 Task: Edit the buffer time to 30 minutes after the event.
Action: Mouse moved to (449, 263)
Screenshot: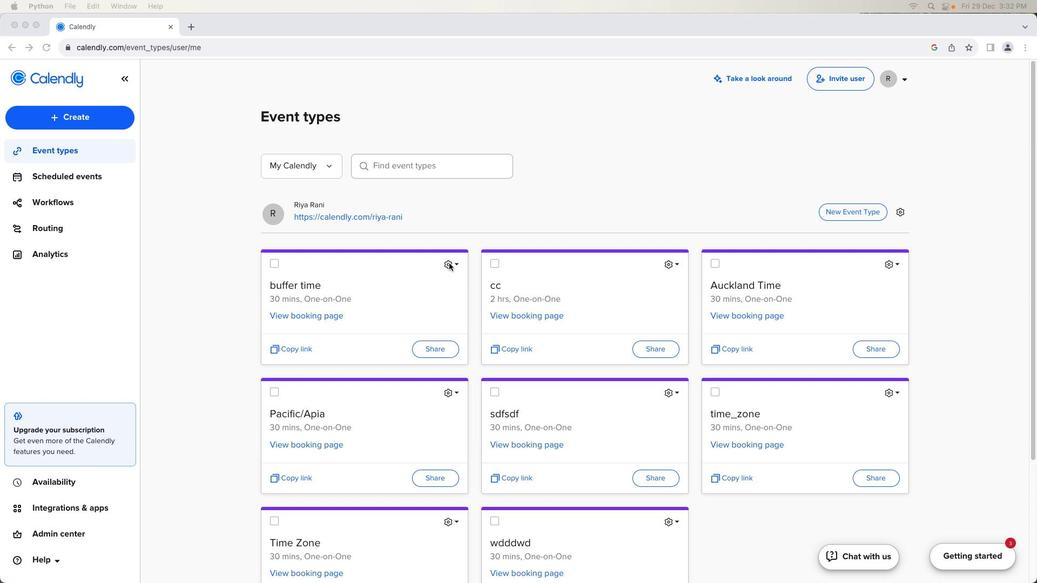 
Action: Mouse pressed left at (449, 263)
Screenshot: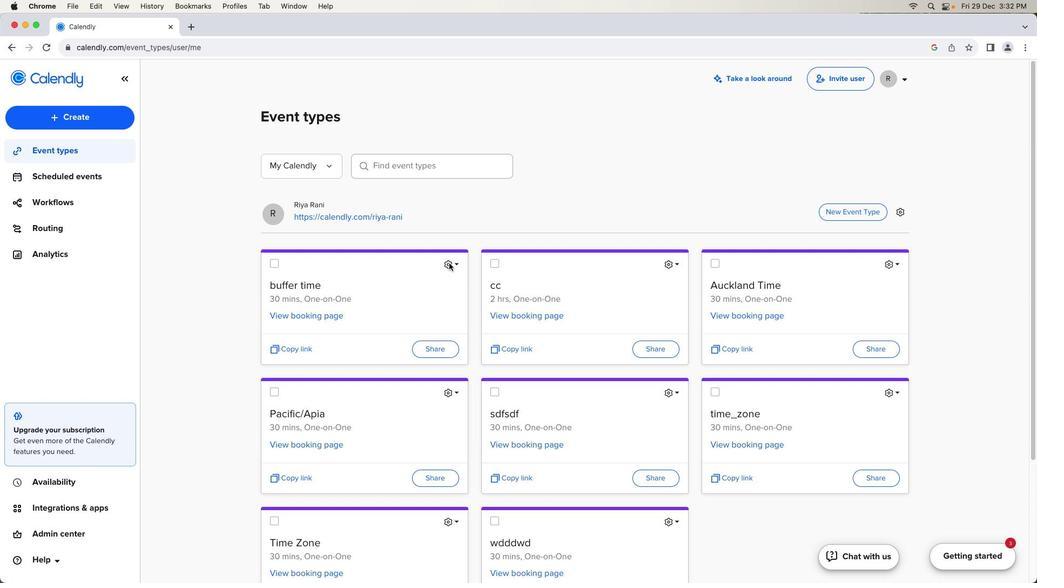 
Action: Mouse pressed left at (449, 263)
Screenshot: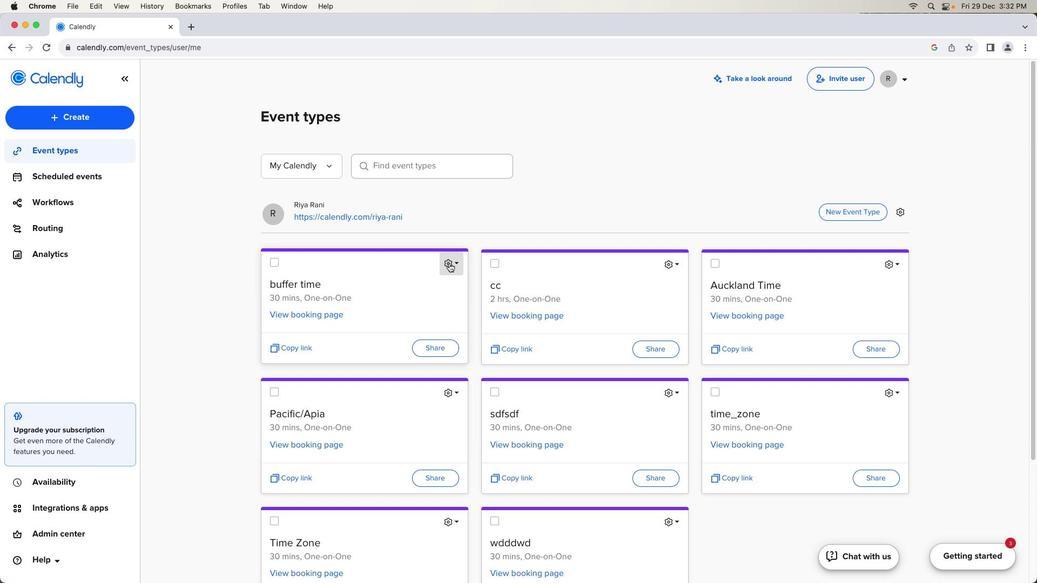 
Action: Mouse moved to (411, 295)
Screenshot: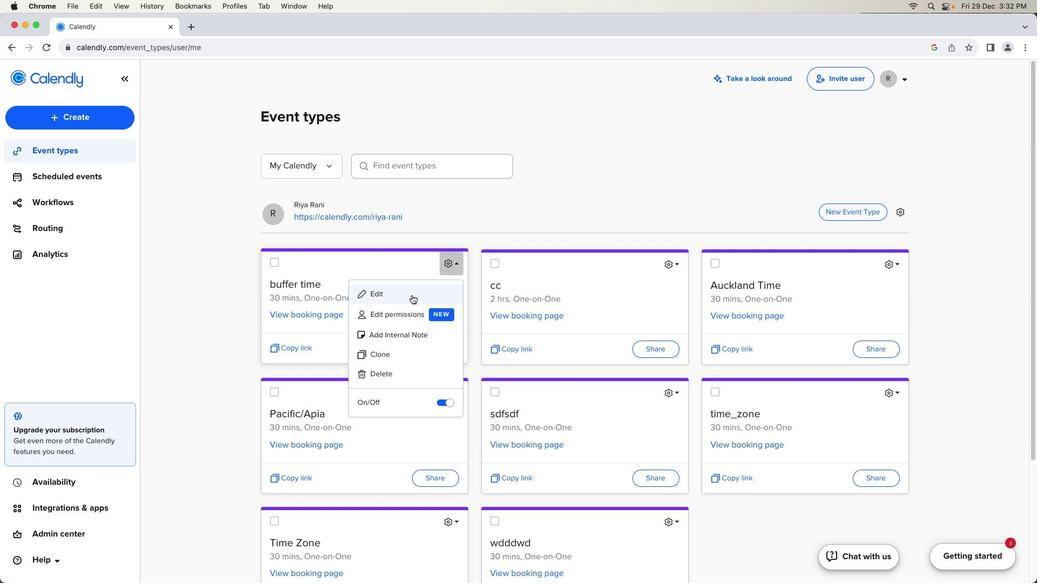 
Action: Mouse pressed left at (411, 295)
Screenshot: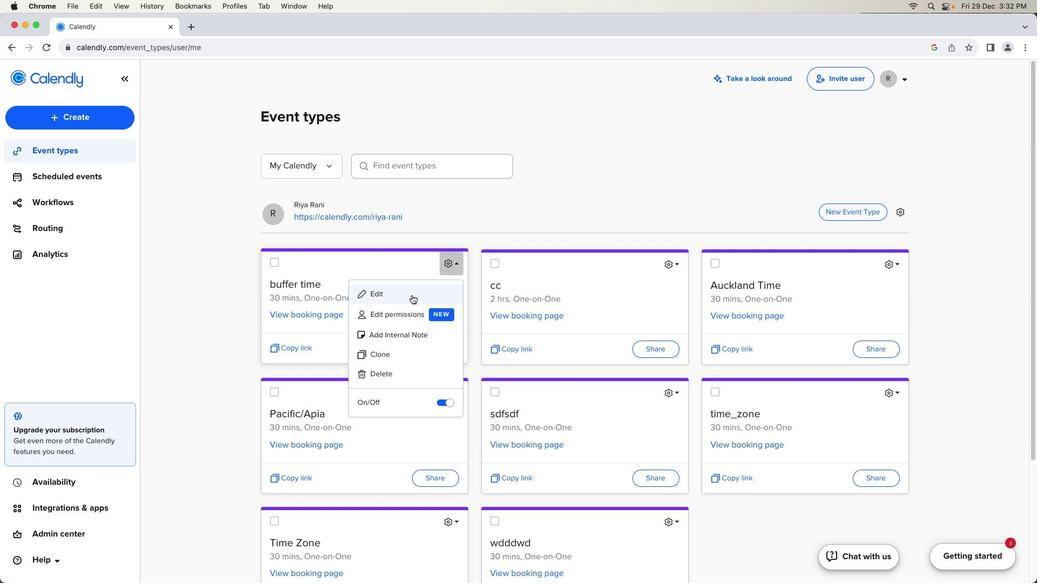 
Action: Mouse moved to (177, 337)
Screenshot: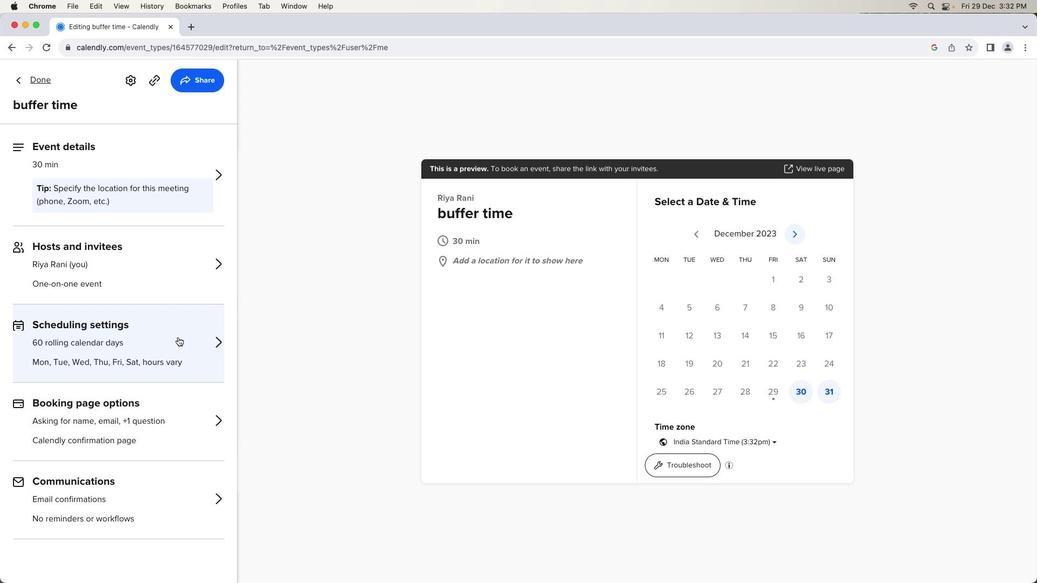 
Action: Mouse pressed left at (177, 337)
Screenshot: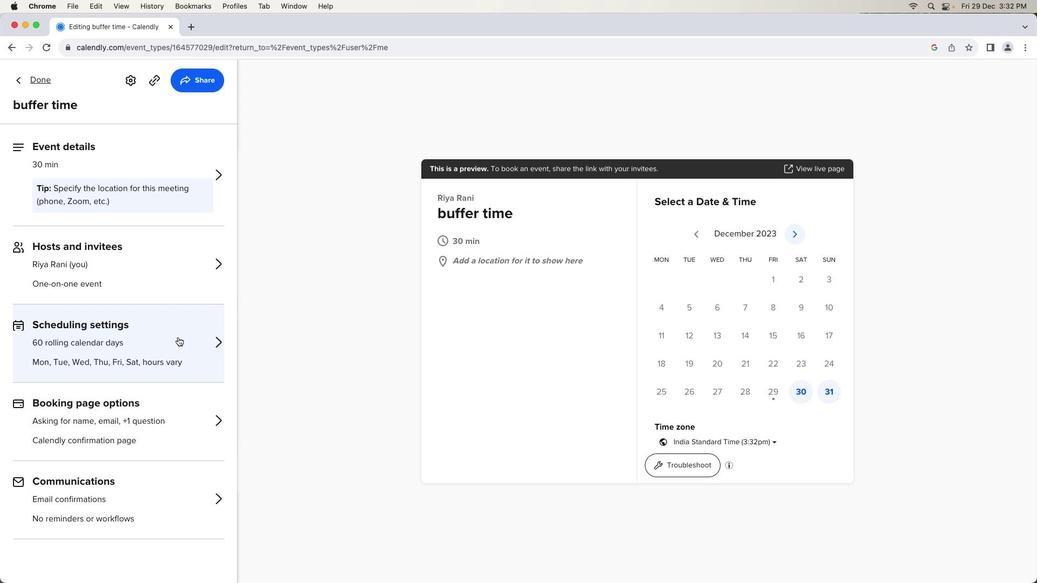 
Action: Mouse moved to (50, 432)
Screenshot: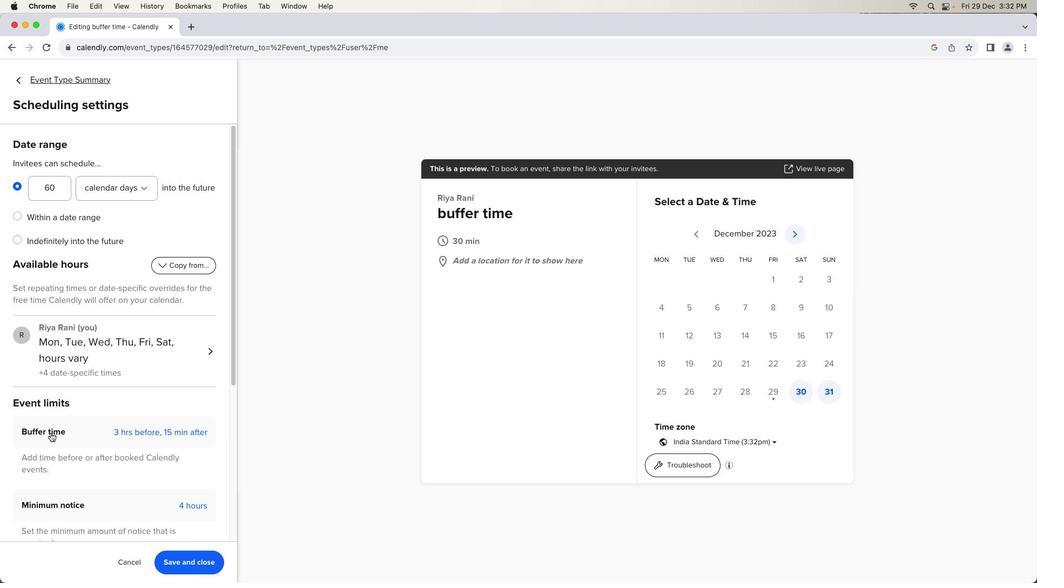 
Action: Mouse pressed left at (50, 432)
Screenshot: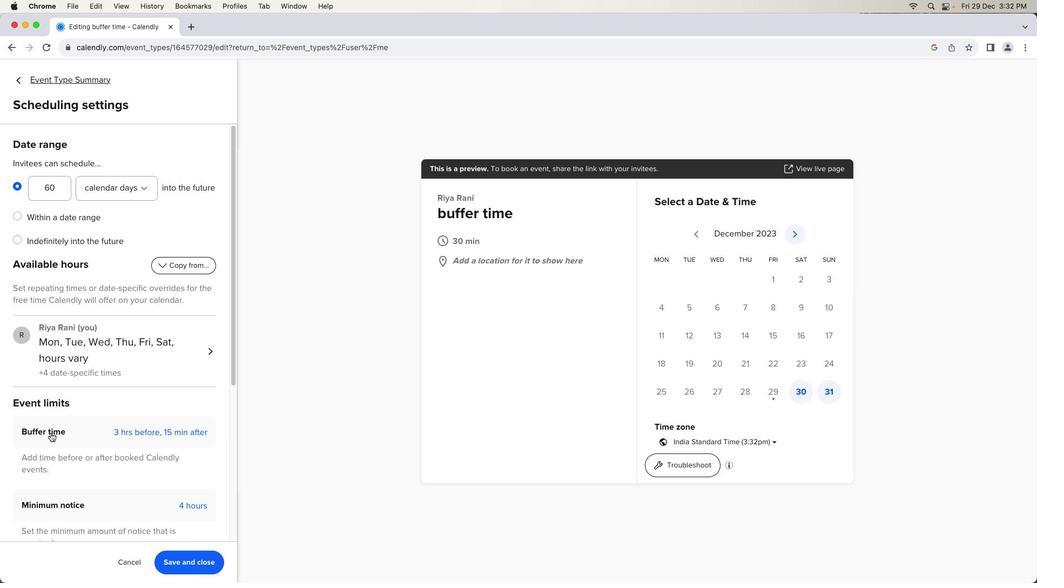 
Action: Mouse moved to (106, 497)
Screenshot: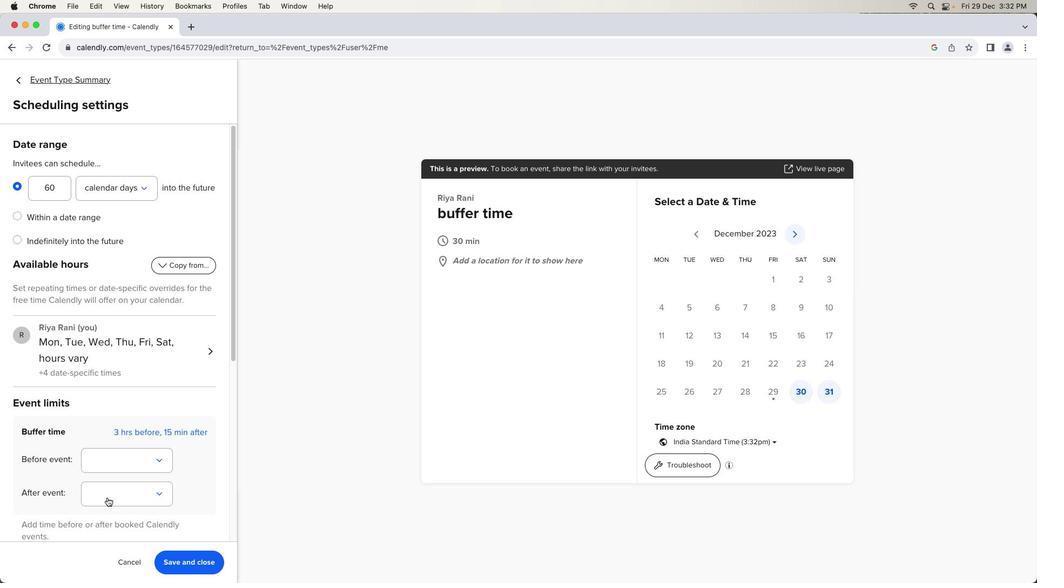 
Action: Mouse pressed left at (106, 497)
Screenshot: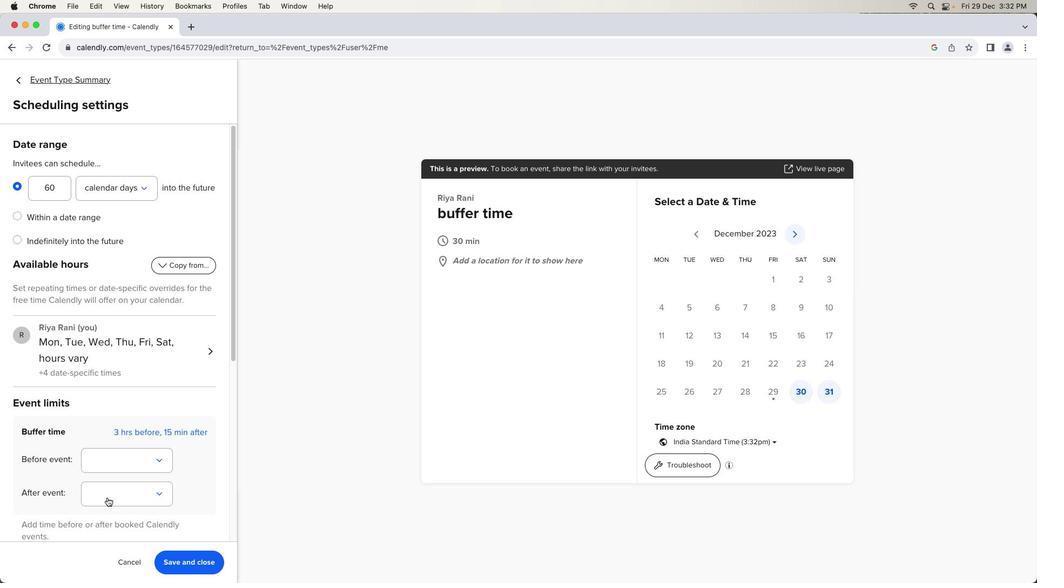 
Action: Mouse moved to (121, 486)
Screenshot: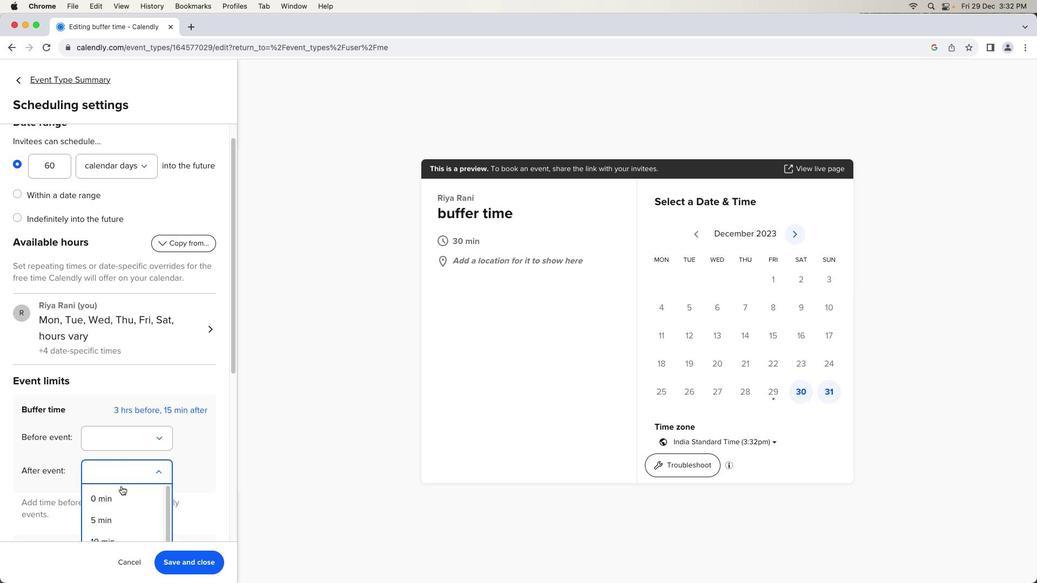 
Action: Mouse scrolled (121, 486) with delta (0, 0)
Screenshot: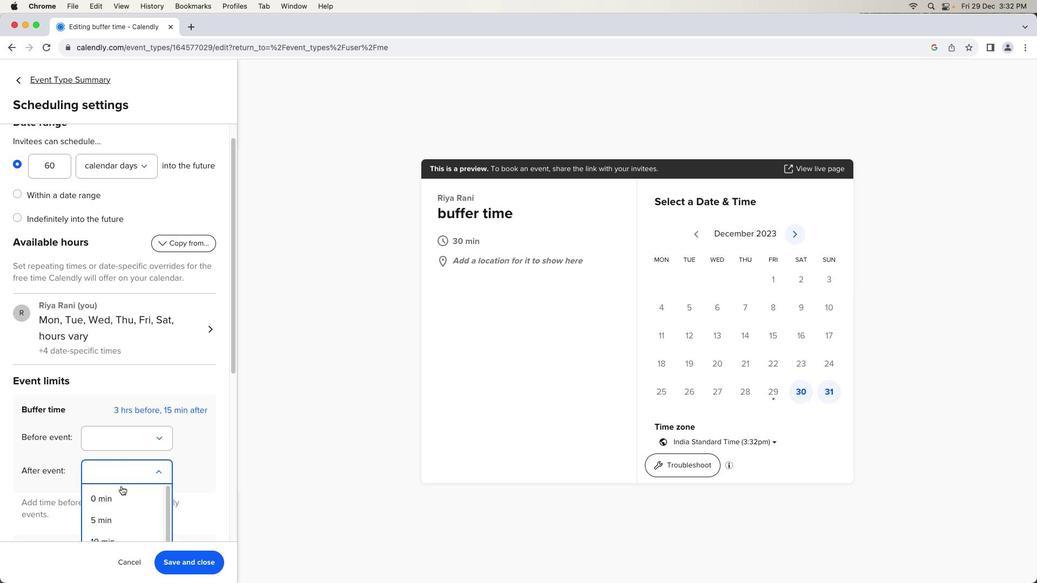 
Action: Mouse moved to (121, 486)
Screenshot: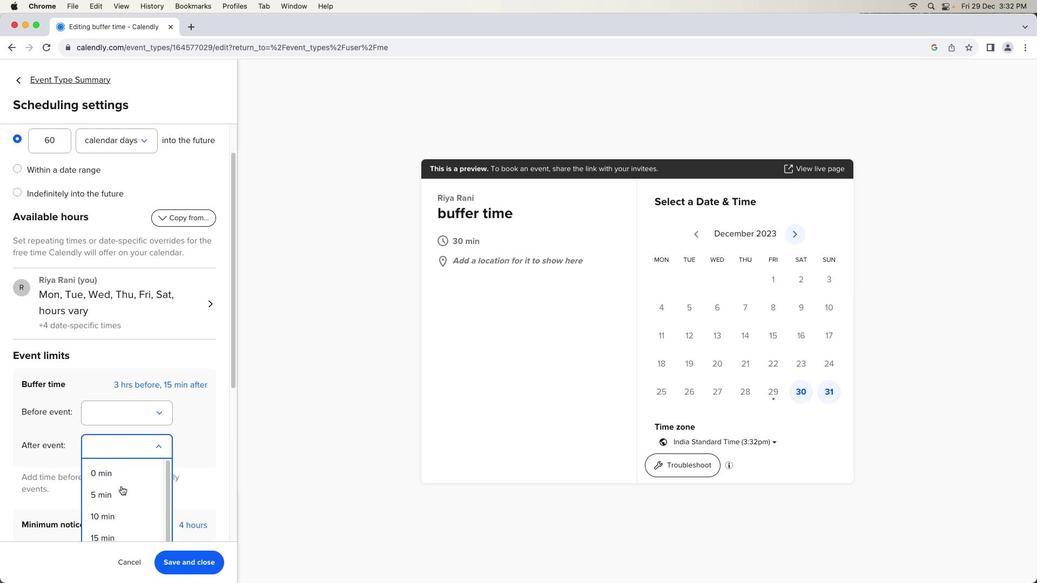 
Action: Mouse scrolled (121, 486) with delta (0, 0)
Screenshot: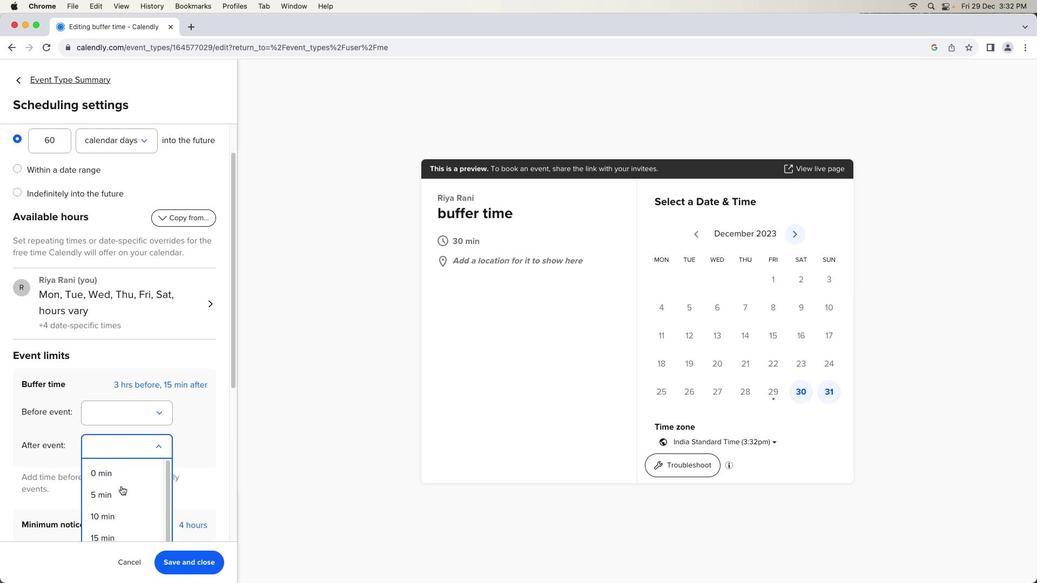 
Action: Mouse moved to (121, 486)
Screenshot: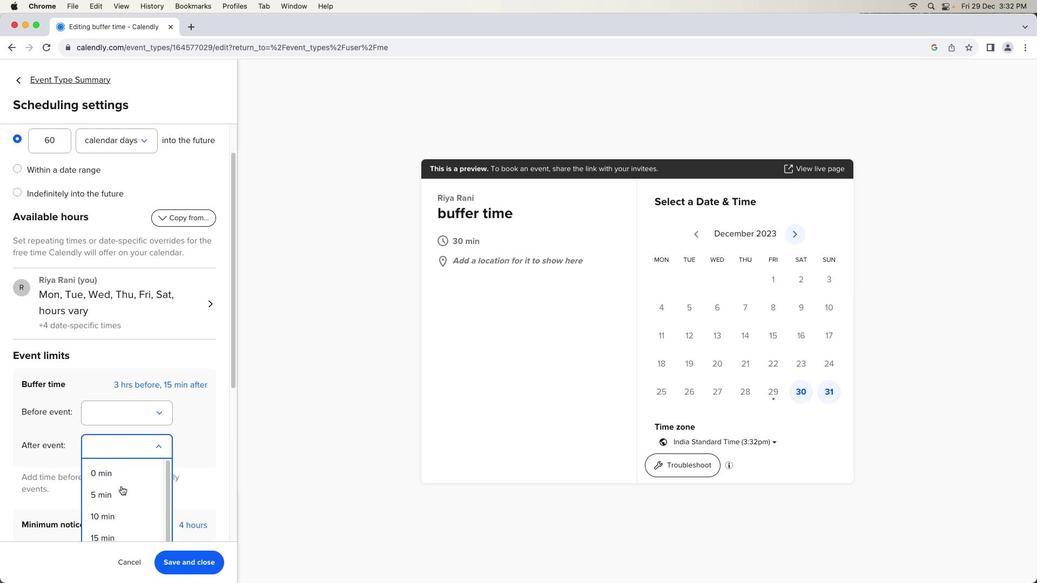 
Action: Mouse scrolled (121, 486) with delta (0, -1)
Screenshot: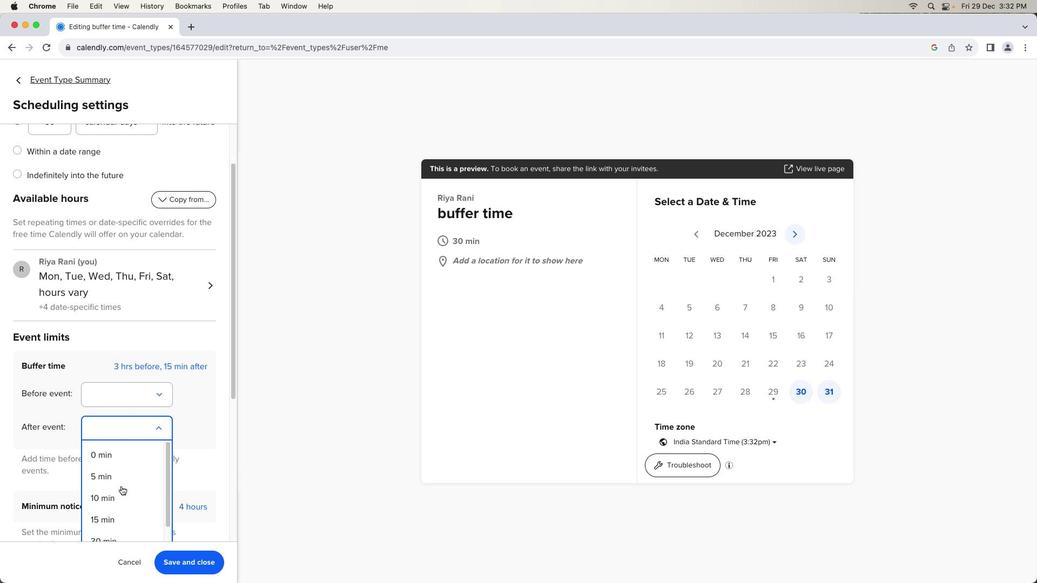 
Action: Mouse scrolled (121, 486) with delta (0, -1)
Screenshot: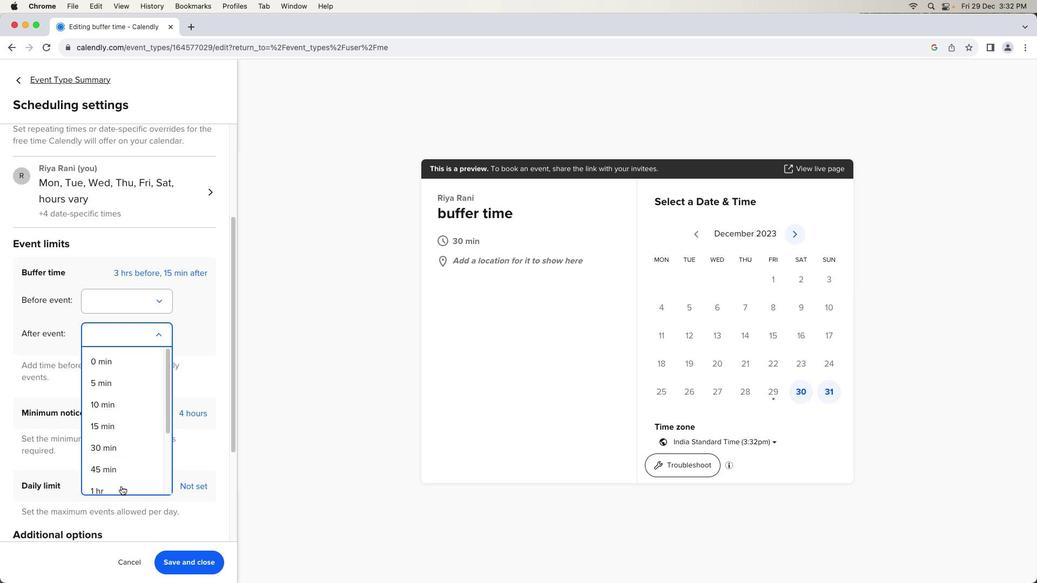 
Action: Mouse moved to (125, 441)
Screenshot: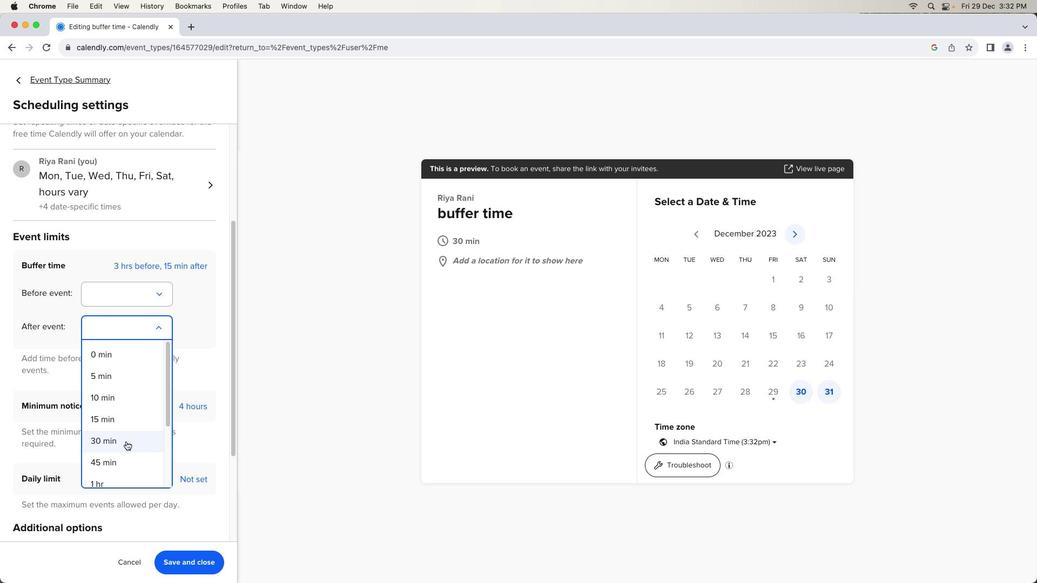 
Action: Mouse pressed left at (125, 441)
Screenshot: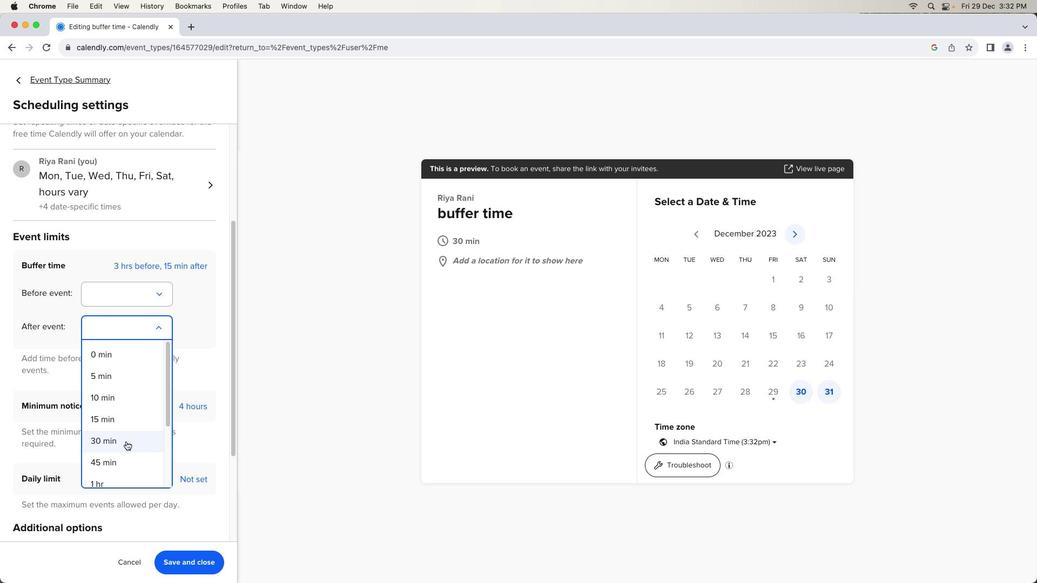 
Action: Mouse moved to (190, 569)
Screenshot: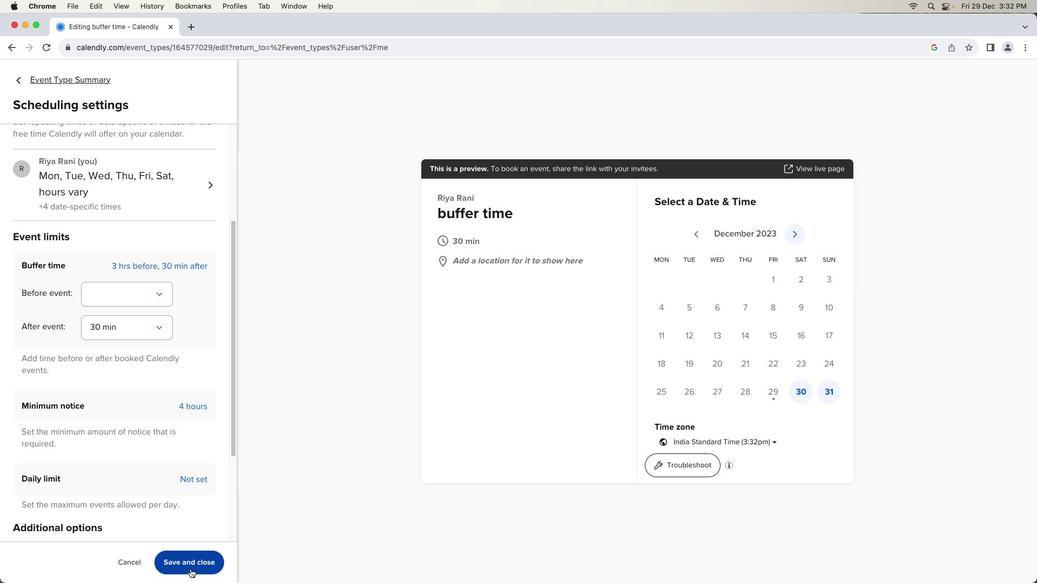 
Action: Mouse pressed left at (190, 569)
Screenshot: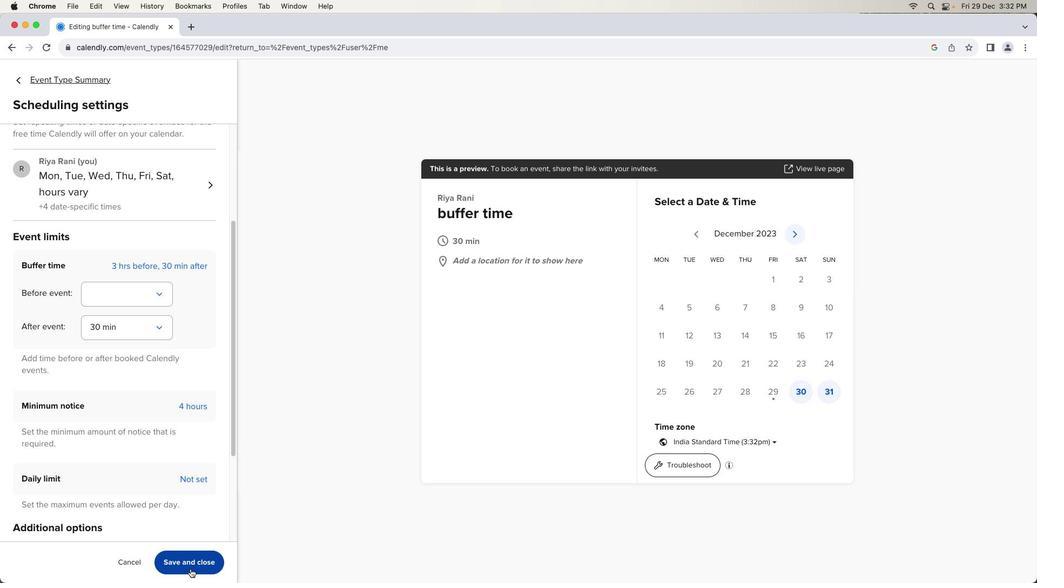 
Action: Mouse moved to (305, 515)
Screenshot: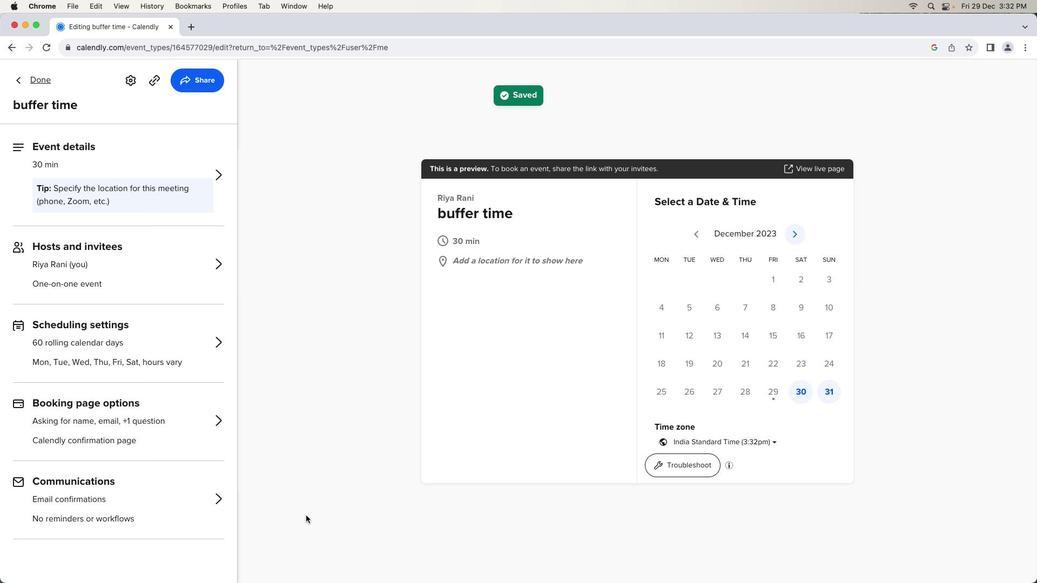 
